 Task: Check the percentage active listings of jacuzzi in the last 1 year.
Action: Mouse moved to (969, 228)
Screenshot: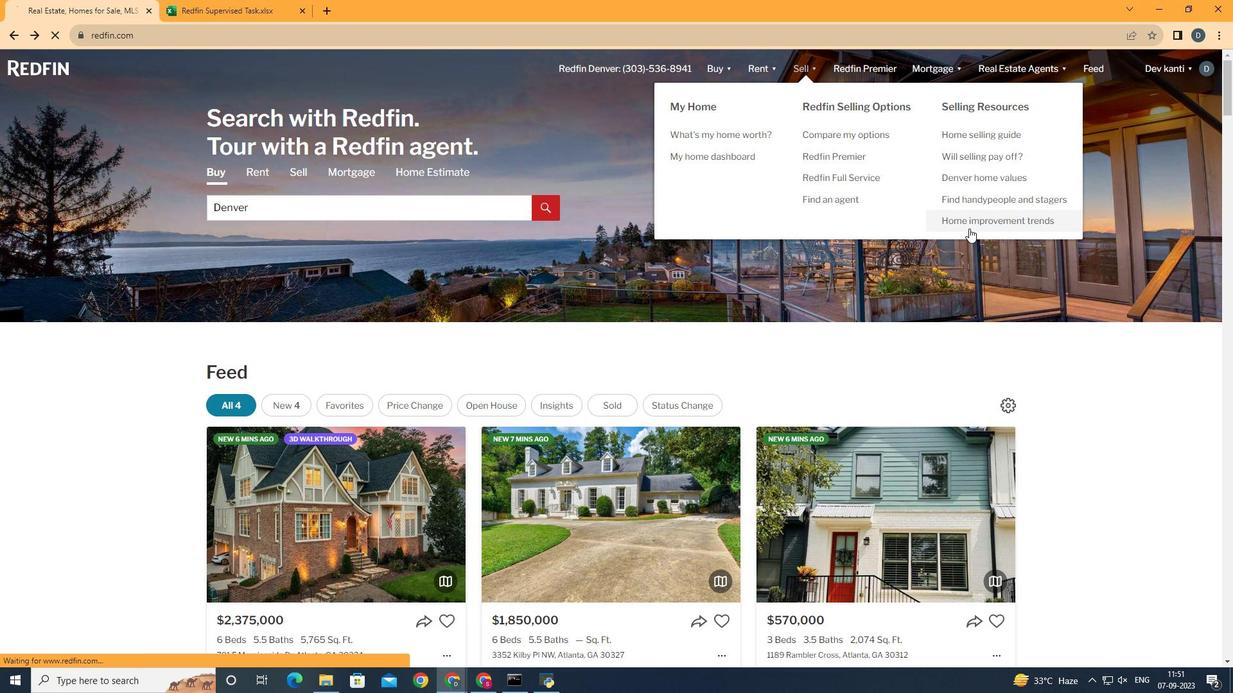 
Action: Mouse pressed left at (969, 228)
Screenshot: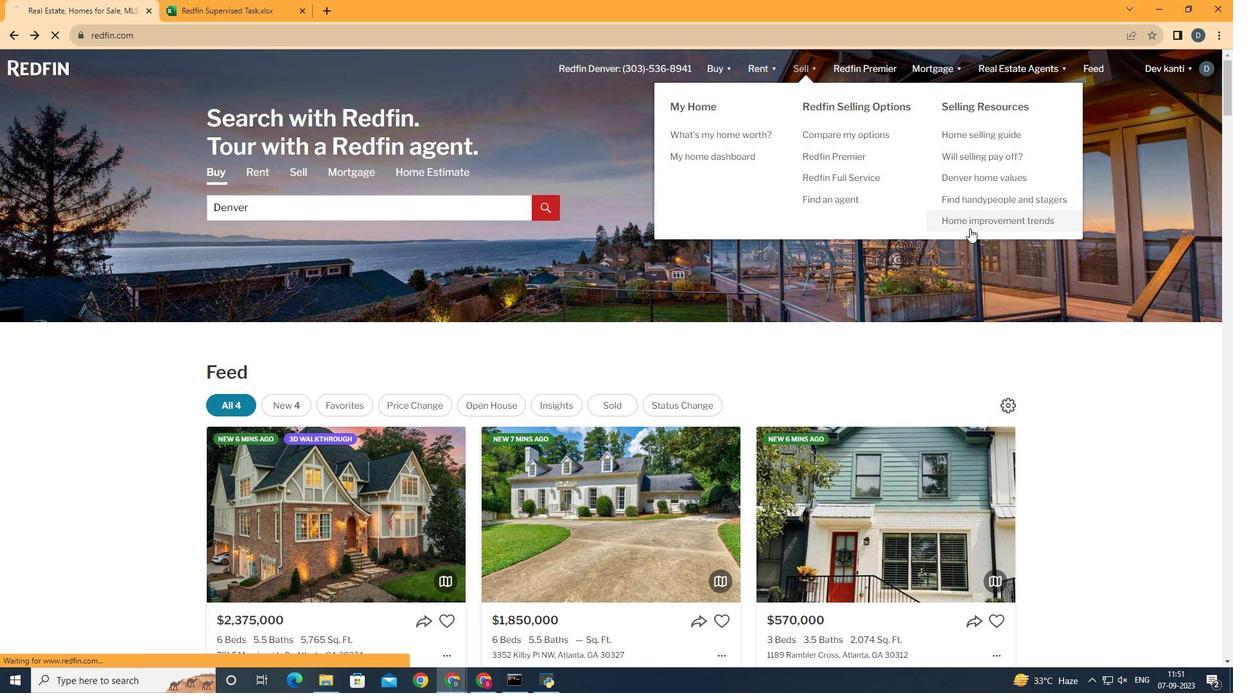 
Action: Mouse moved to (325, 252)
Screenshot: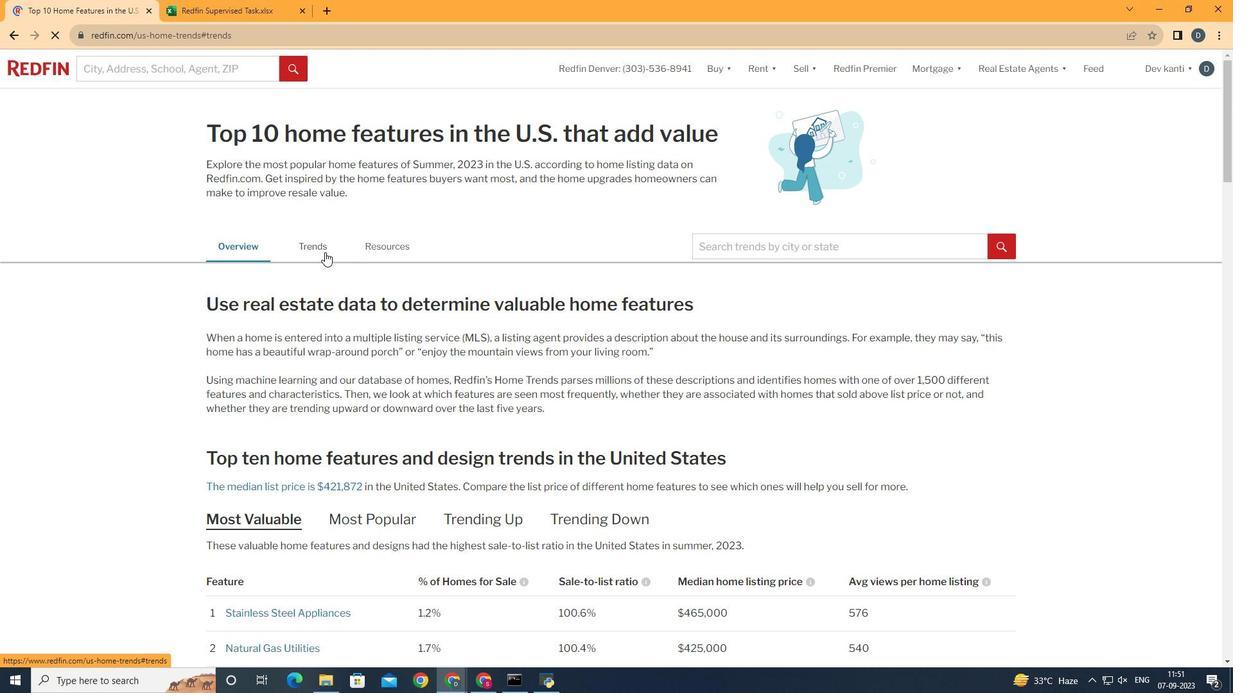 
Action: Mouse pressed left at (325, 252)
Screenshot: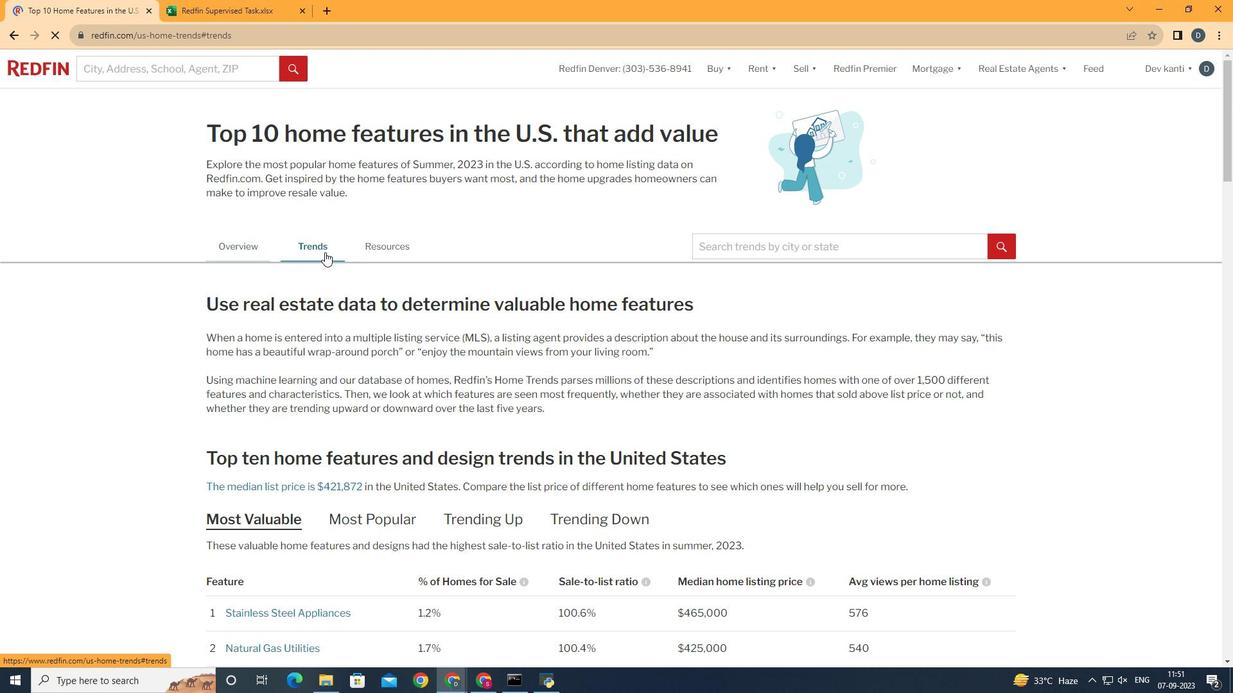 
Action: Mouse moved to (377, 350)
Screenshot: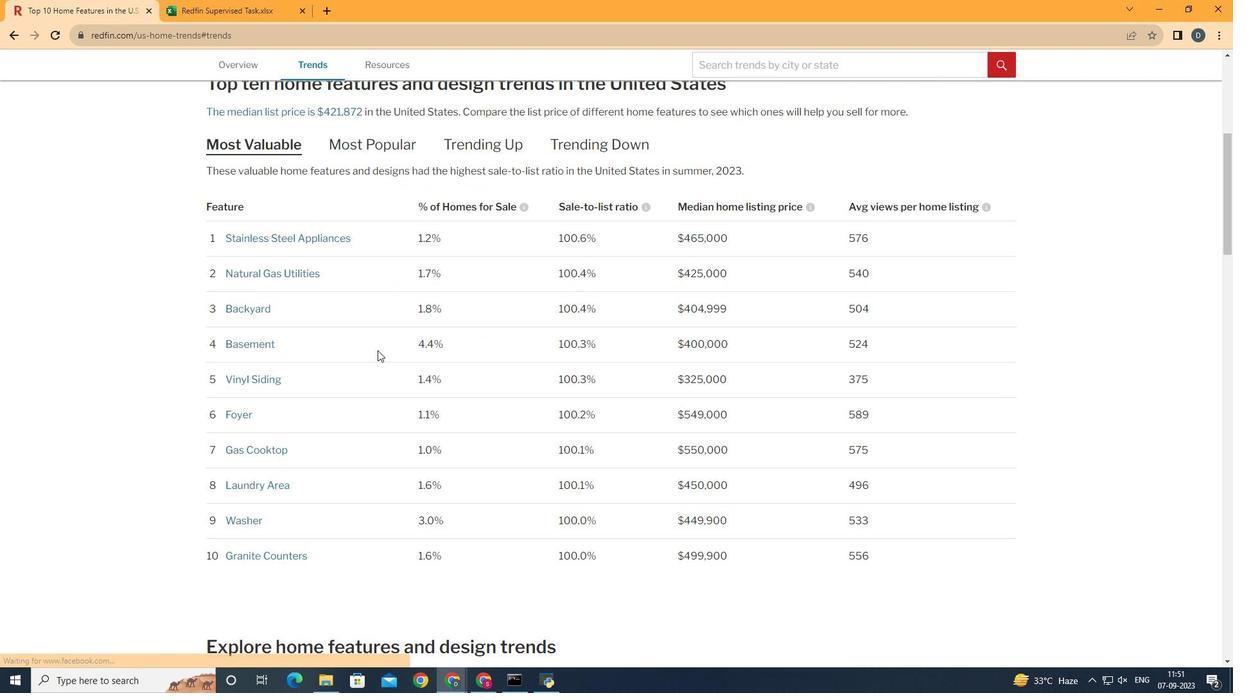 
Action: Mouse scrolled (377, 350) with delta (0, 0)
Screenshot: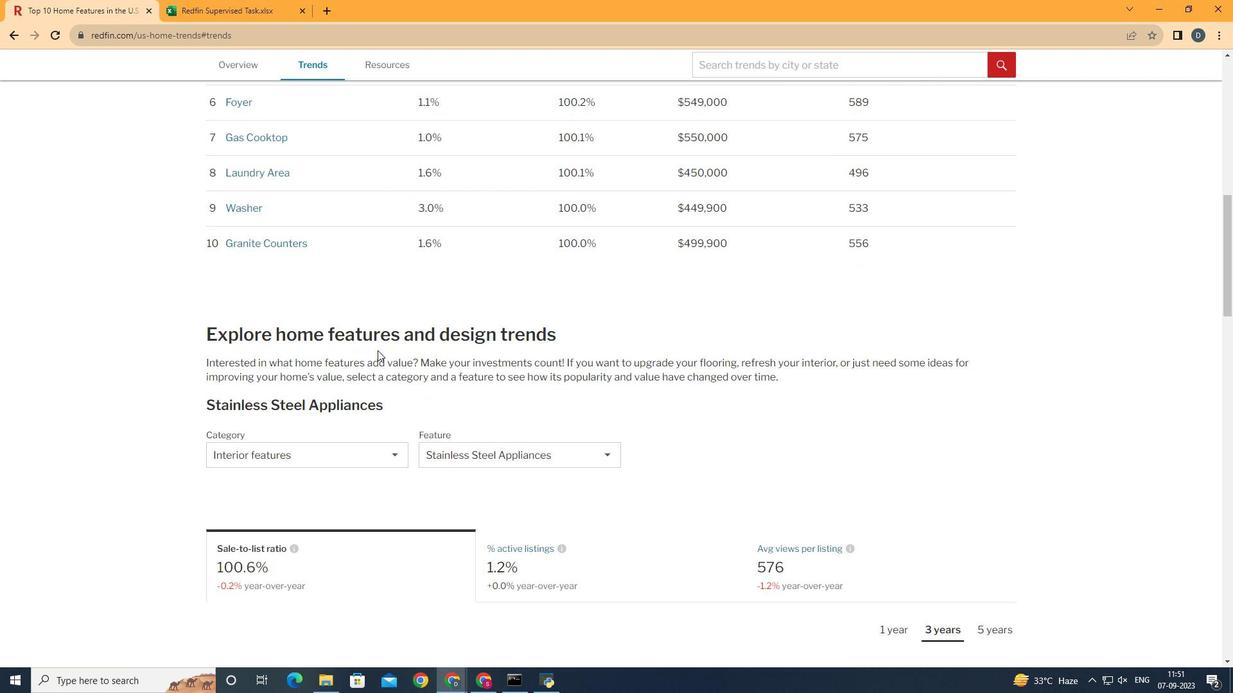 
Action: Mouse scrolled (377, 350) with delta (0, 0)
Screenshot: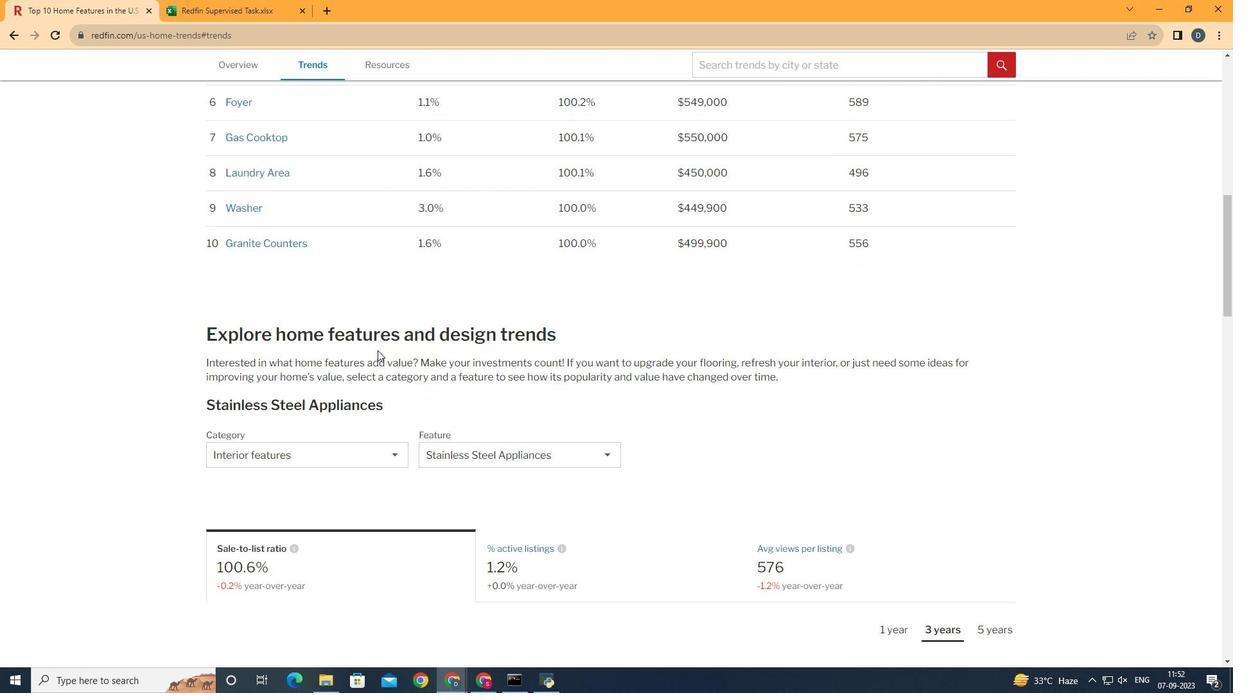 
Action: Mouse scrolled (377, 350) with delta (0, 0)
Screenshot: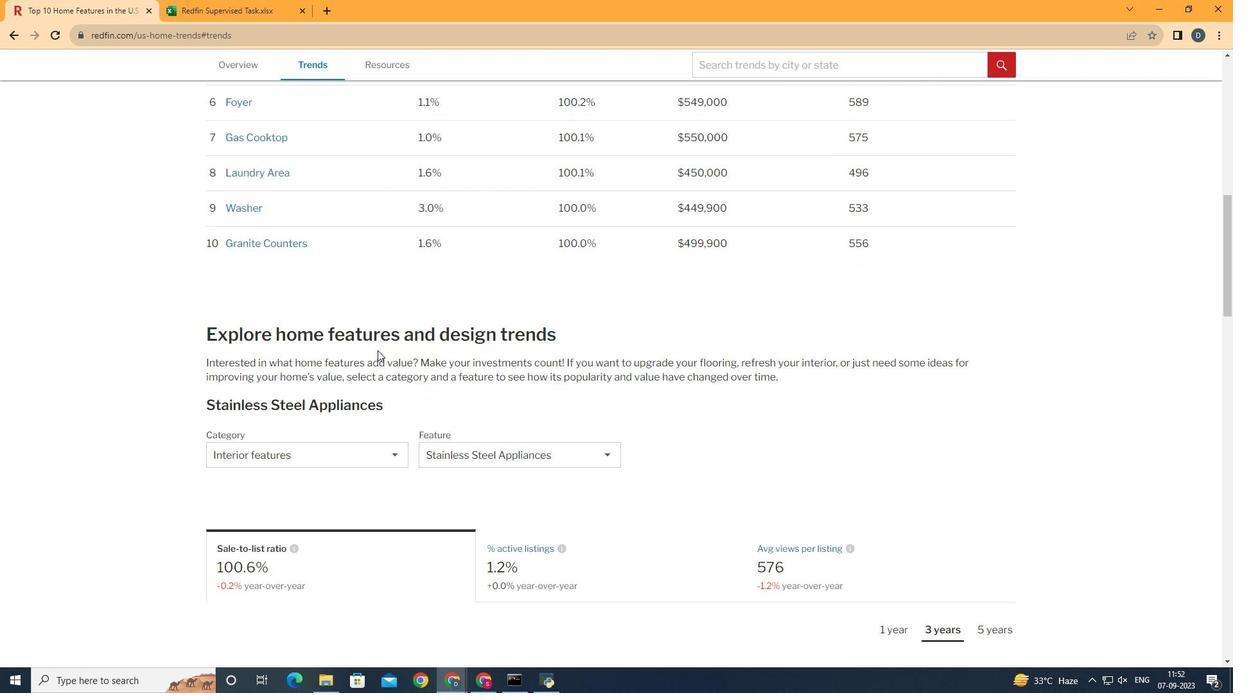 
Action: Mouse scrolled (377, 350) with delta (0, 0)
Screenshot: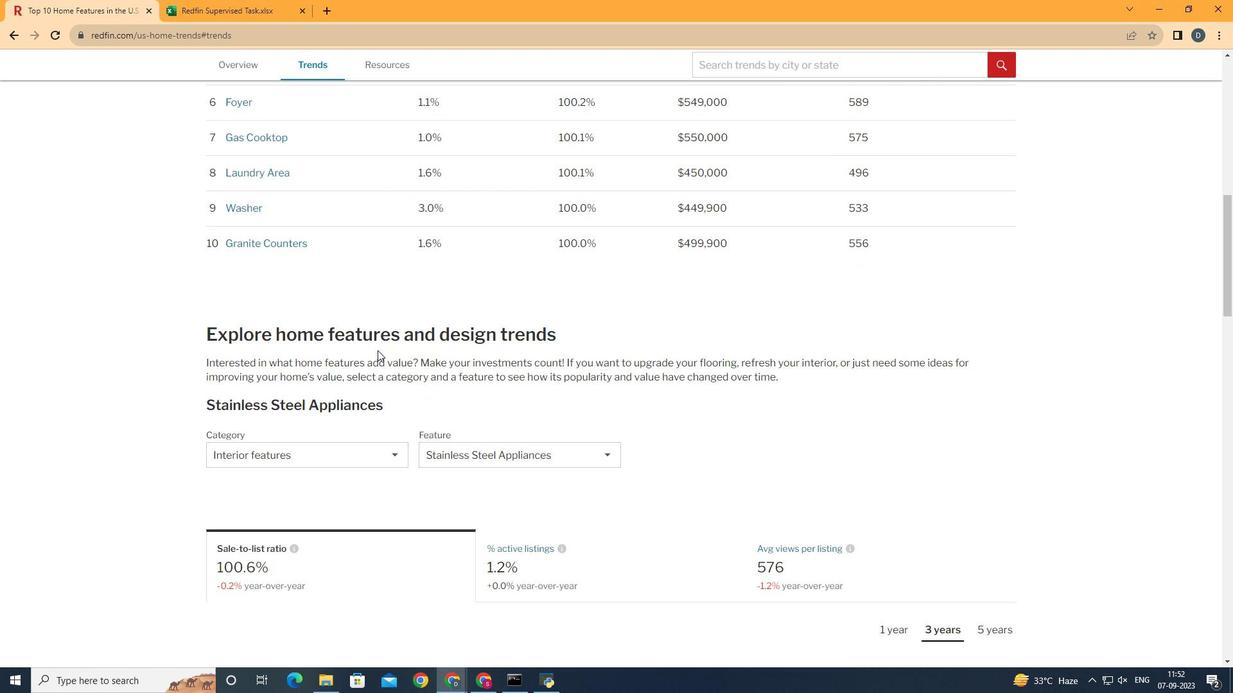 
Action: Mouse scrolled (377, 350) with delta (0, 0)
Screenshot: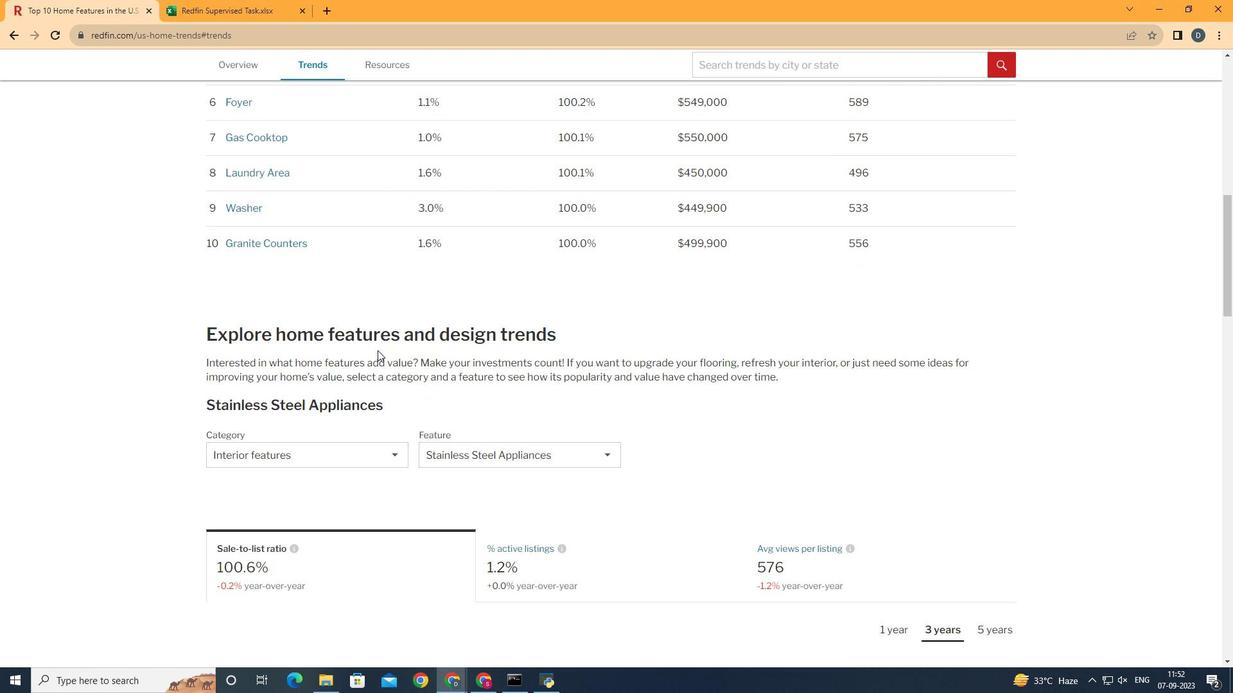 
Action: Mouse scrolled (377, 350) with delta (0, 0)
Screenshot: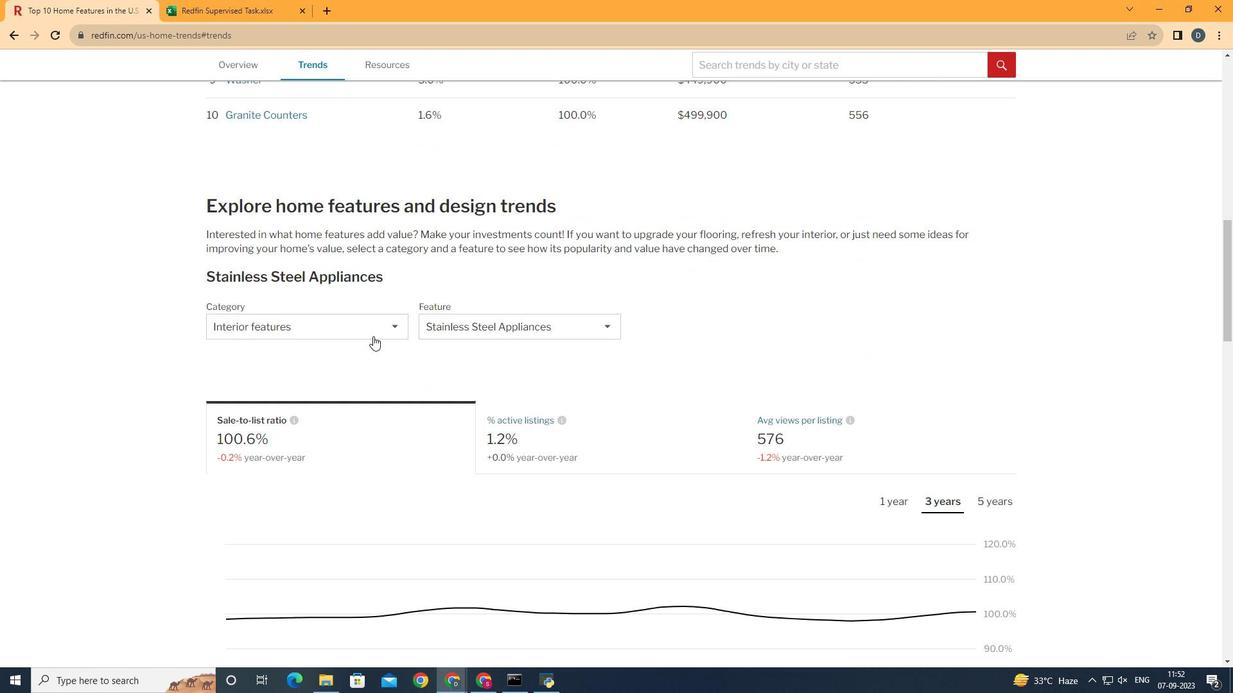 
Action: Mouse scrolled (377, 350) with delta (0, 0)
Screenshot: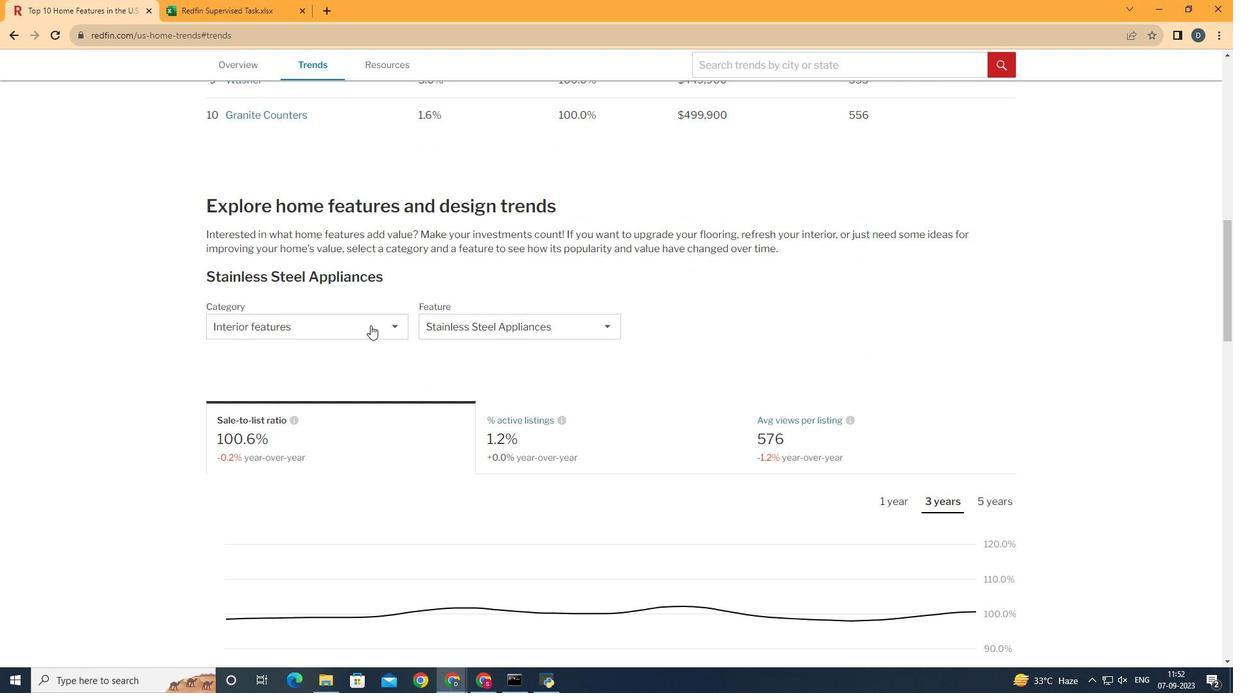
Action: Mouse scrolled (377, 350) with delta (0, 0)
Screenshot: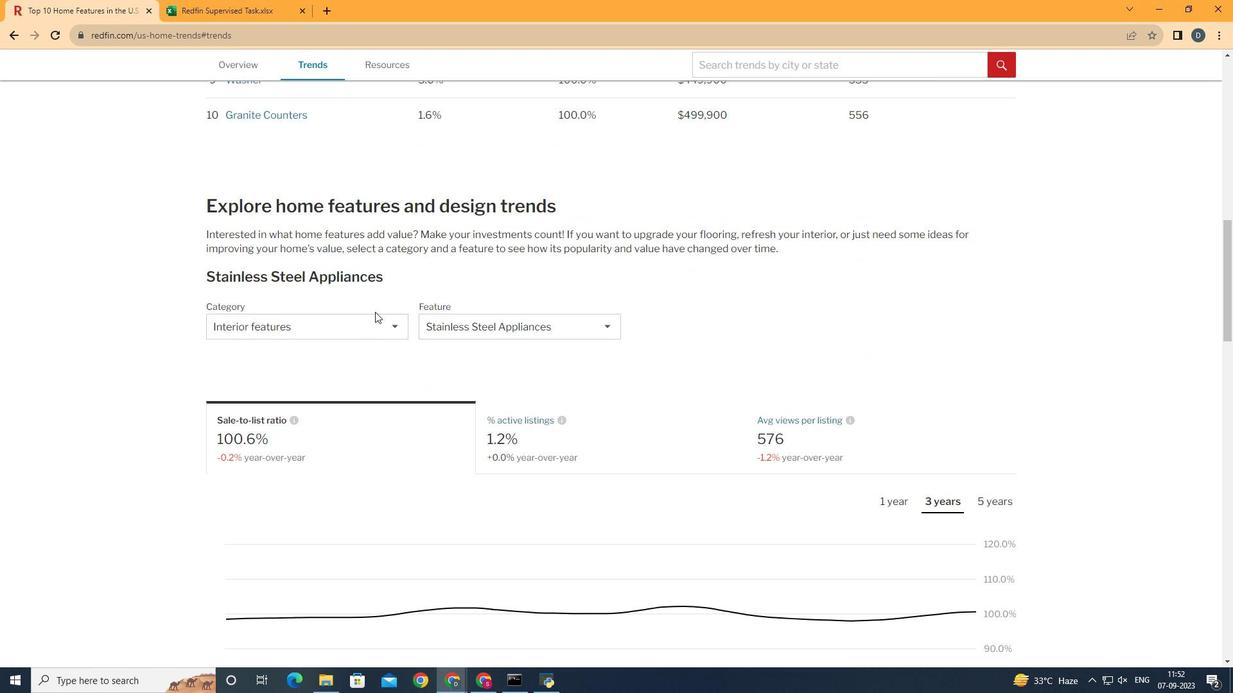 
Action: Mouse scrolled (377, 351) with delta (0, 0)
Screenshot: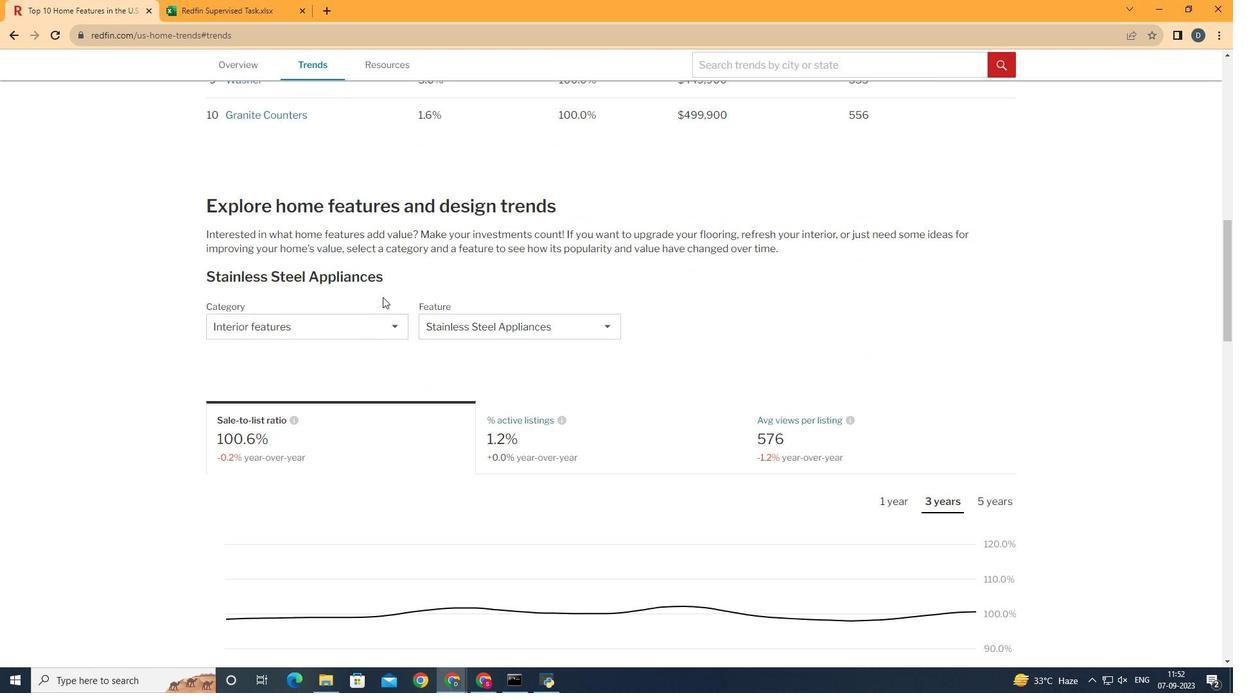 
Action: Mouse moved to (370, 322)
Screenshot: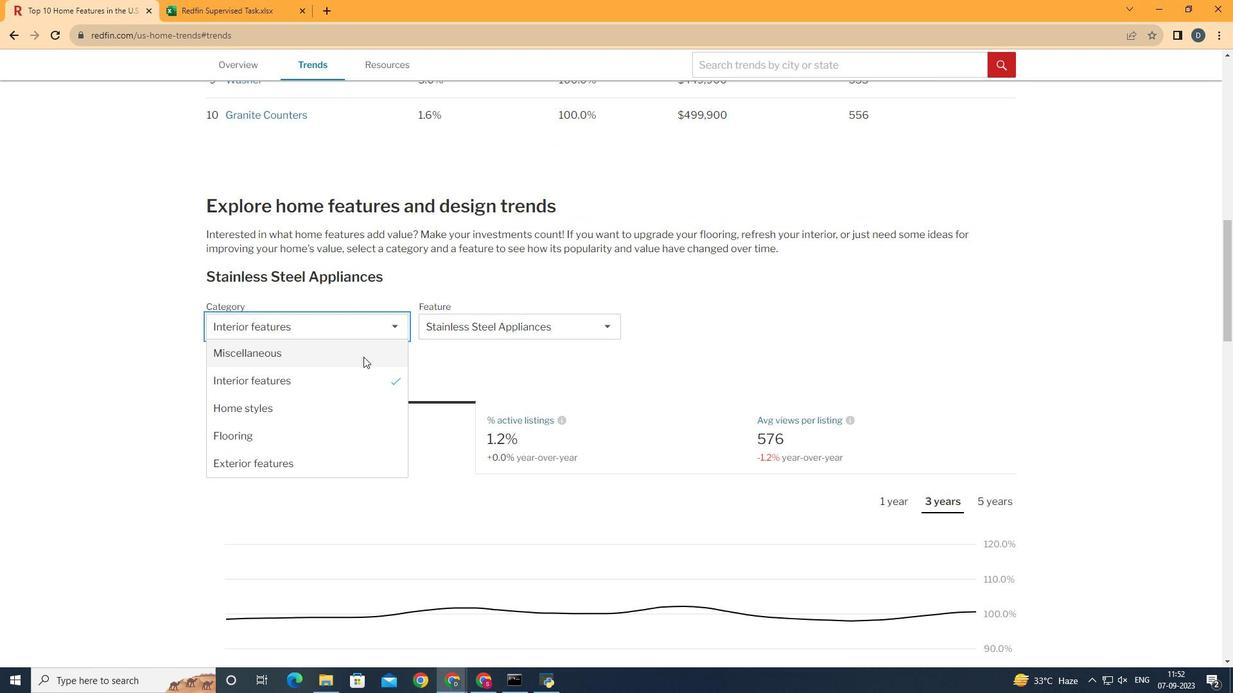 
Action: Mouse pressed left at (370, 322)
Screenshot: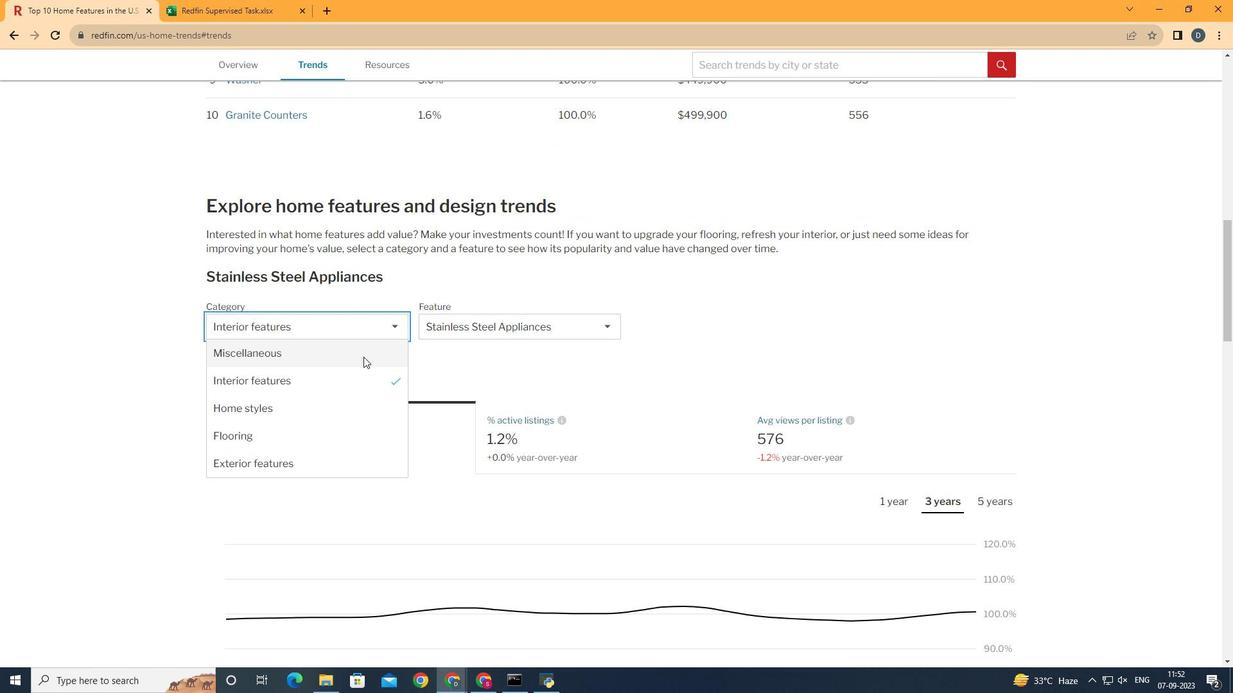 
Action: Mouse moved to (363, 357)
Screenshot: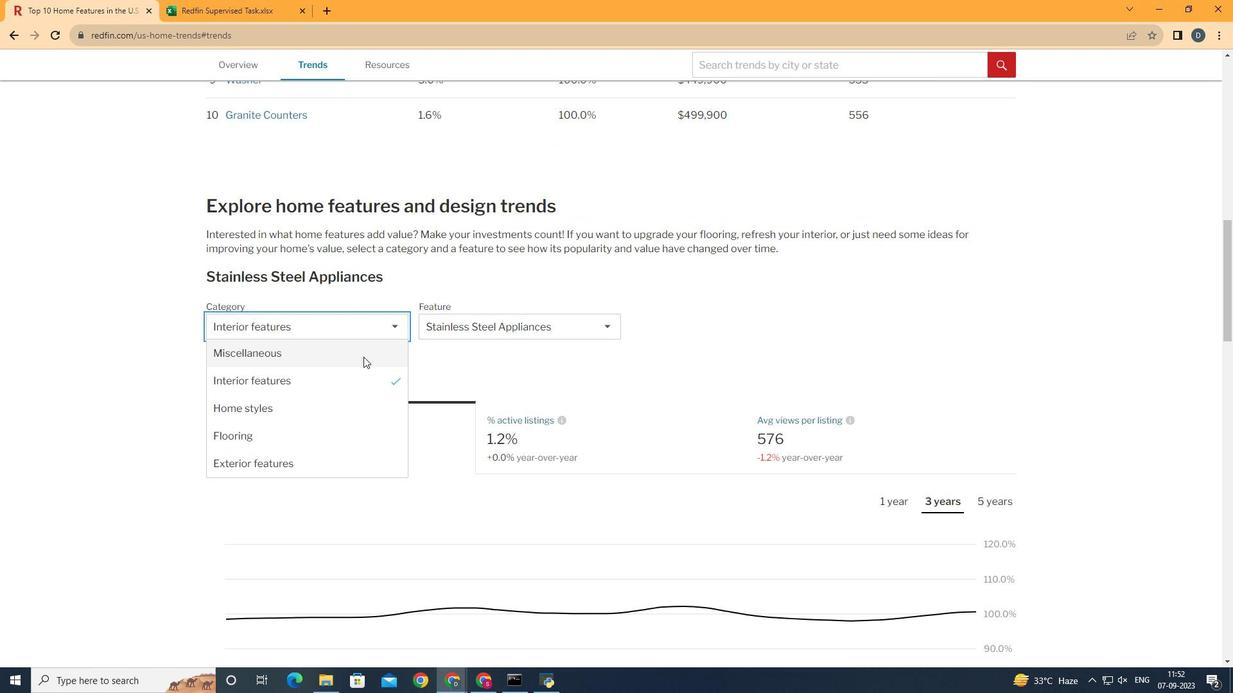 
Action: Mouse pressed left at (363, 357)
Screenshot: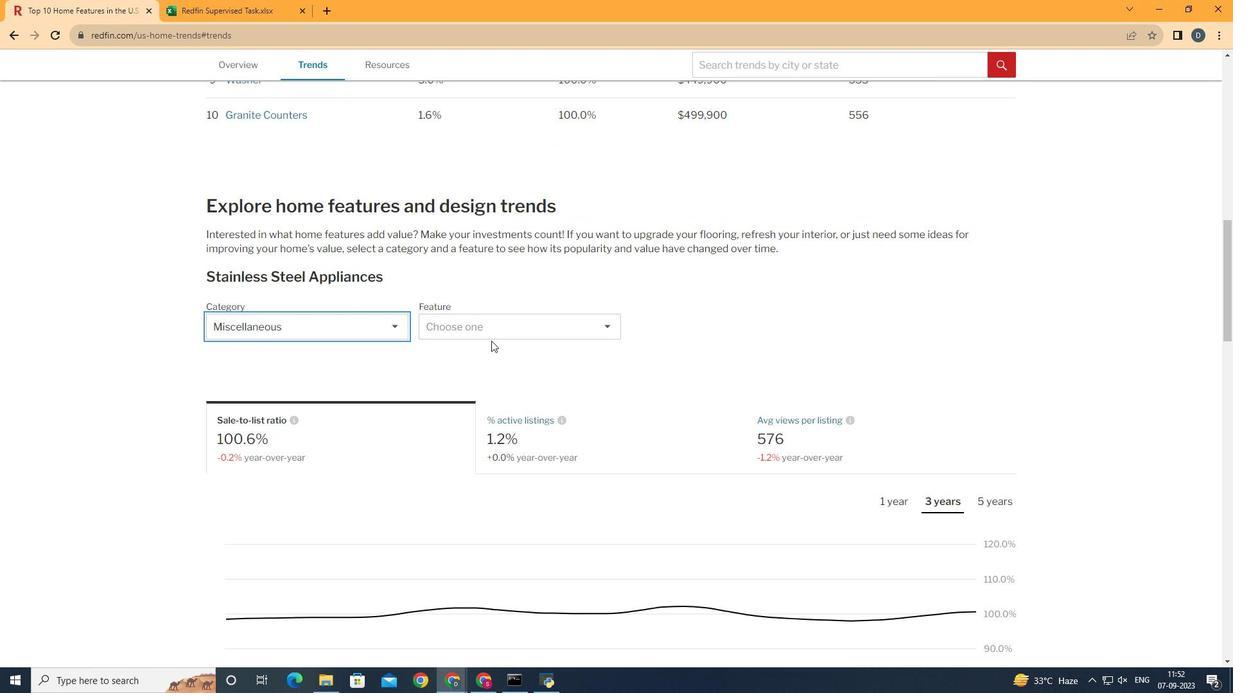 
Action: Mouse moved to (491, 341)
Screenshot: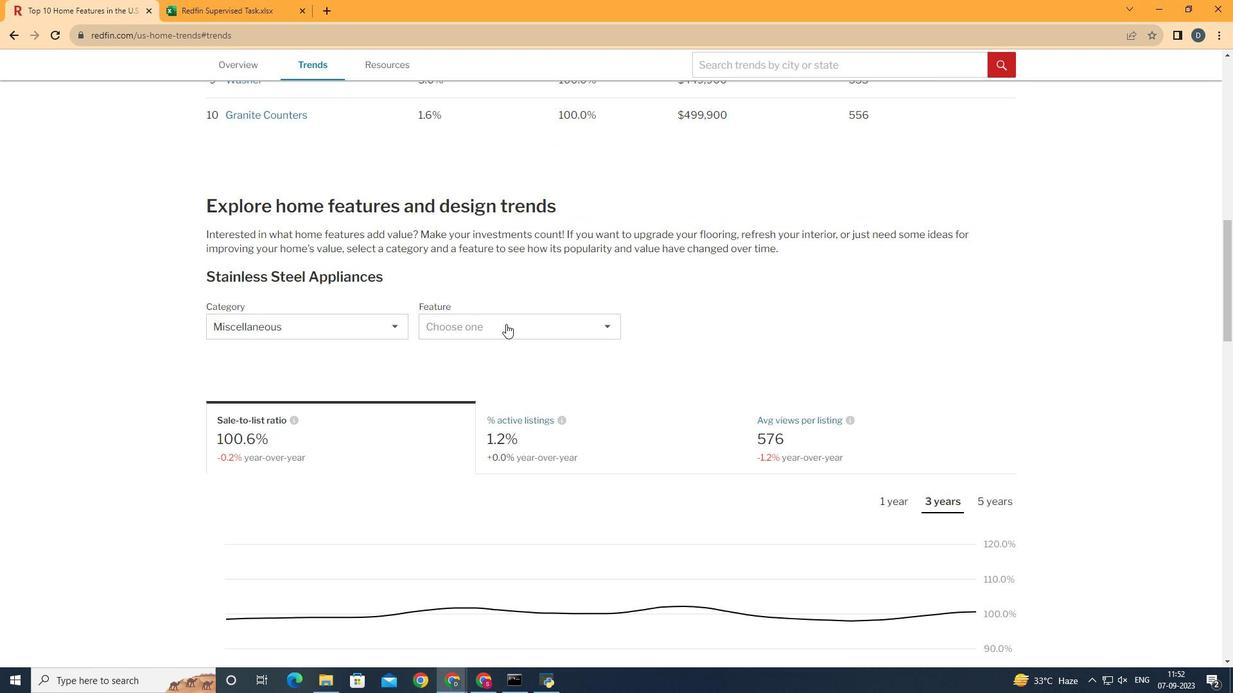 
Action: Mouse pressed left at (491, 341)
Screenshot: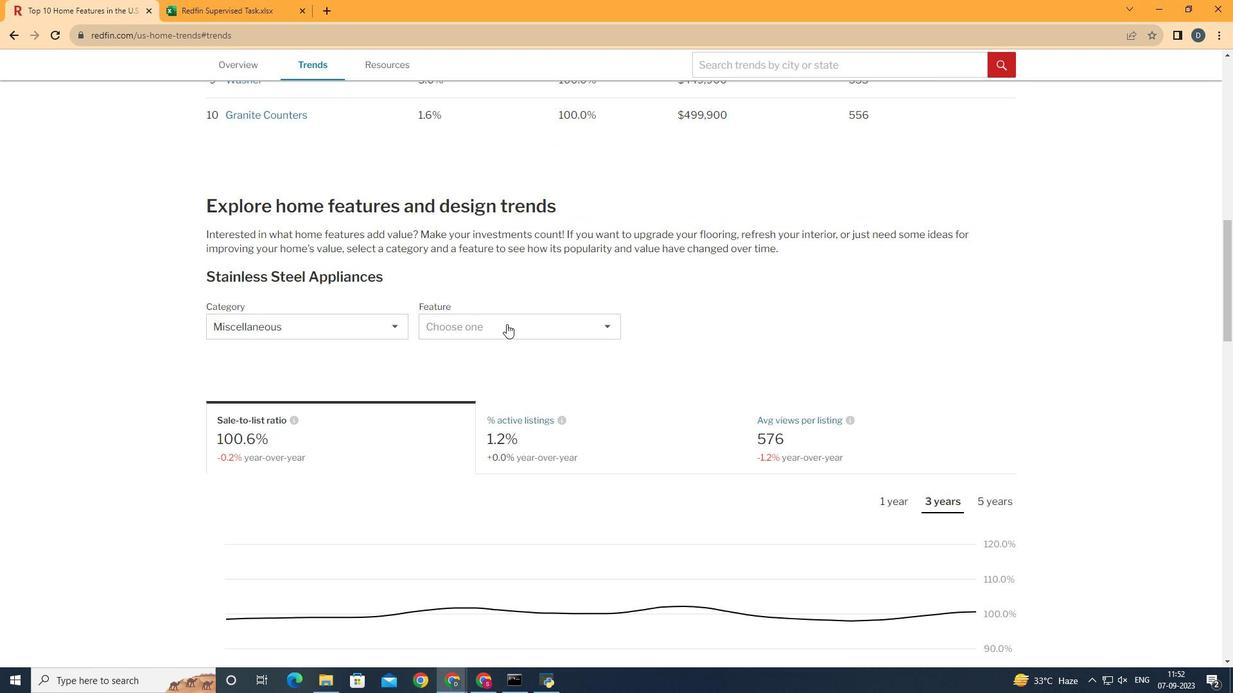 
Action: Mouse moved to (506, 324)
Screenshot: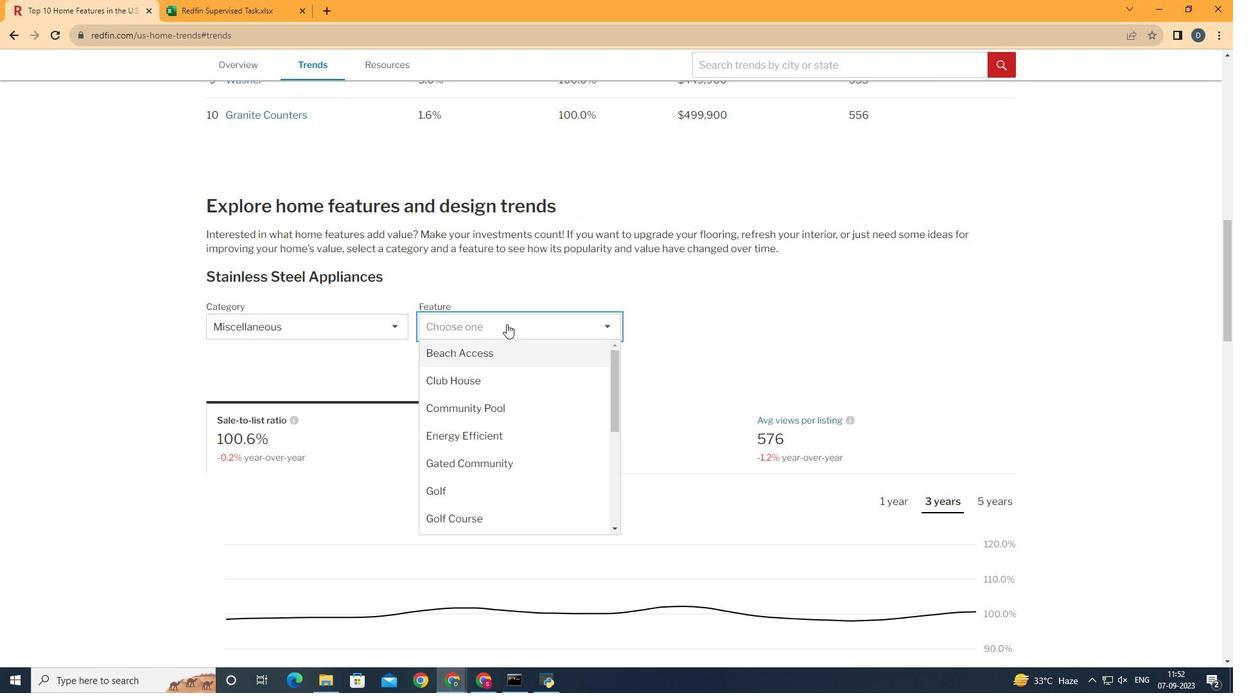 
Action: Mouse pressed left at (506, 324)
Screenshot: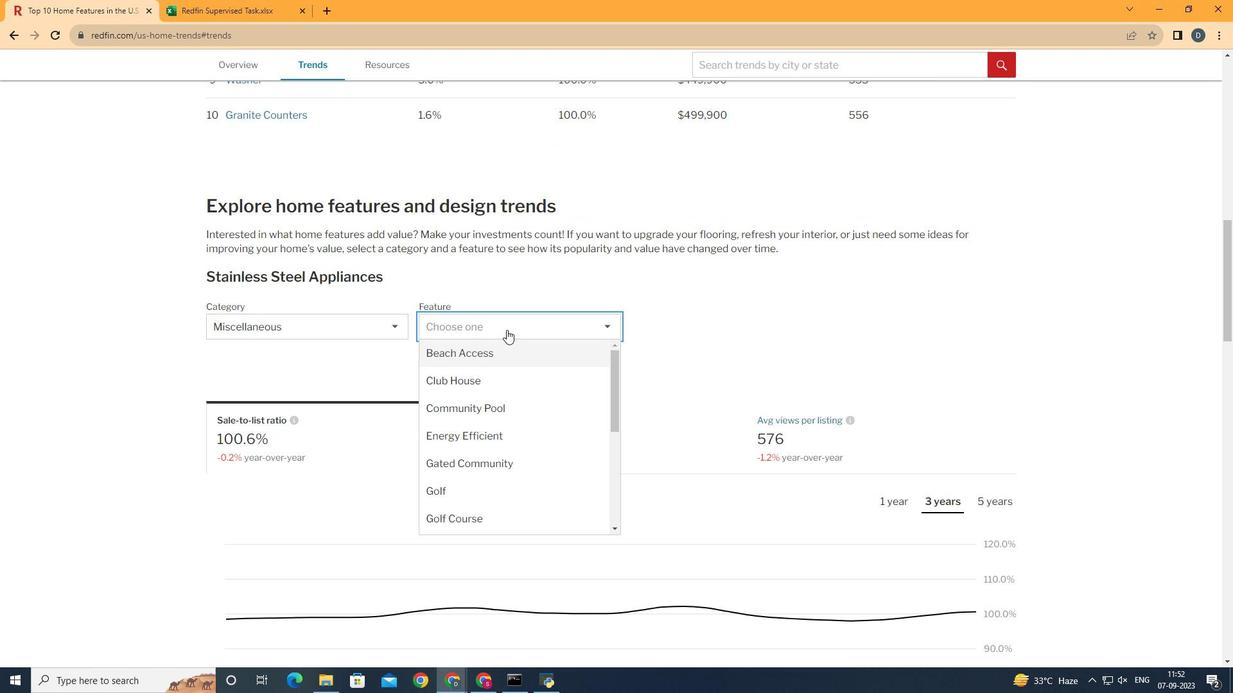 
Action: Mouse moved to (524, 418)
Screenshot: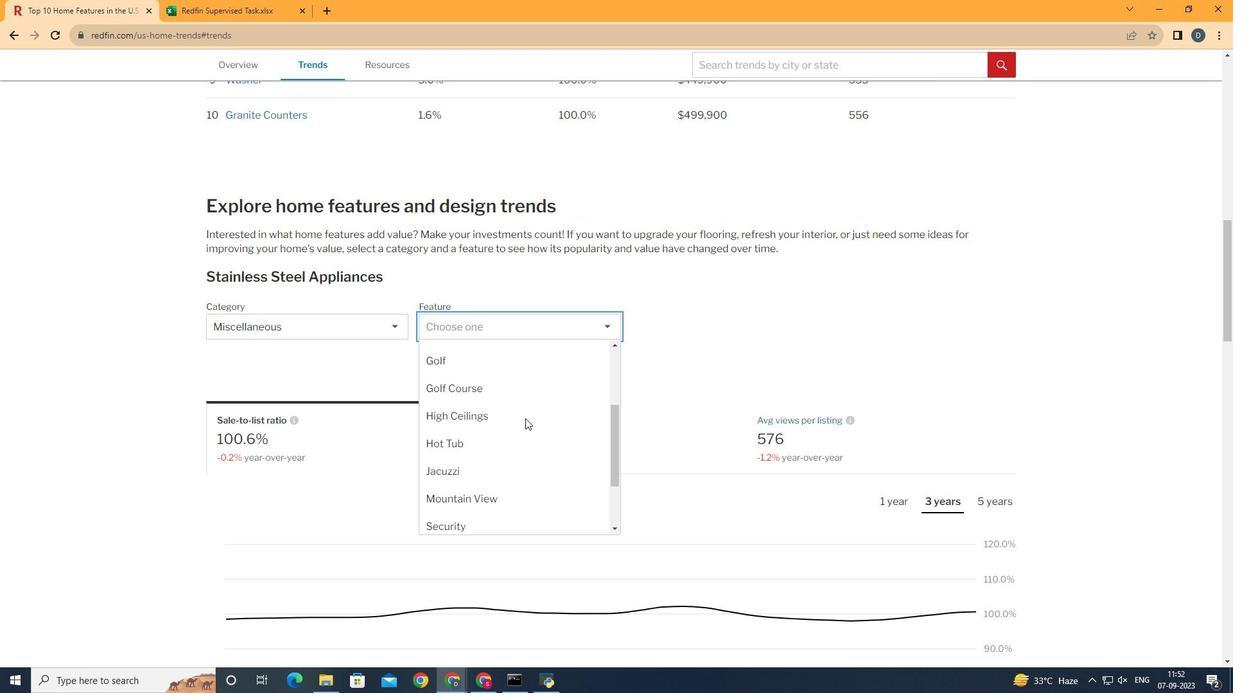 
Action: Mouse scrolled (524, 417) with delta (0, 0)
Screenshot: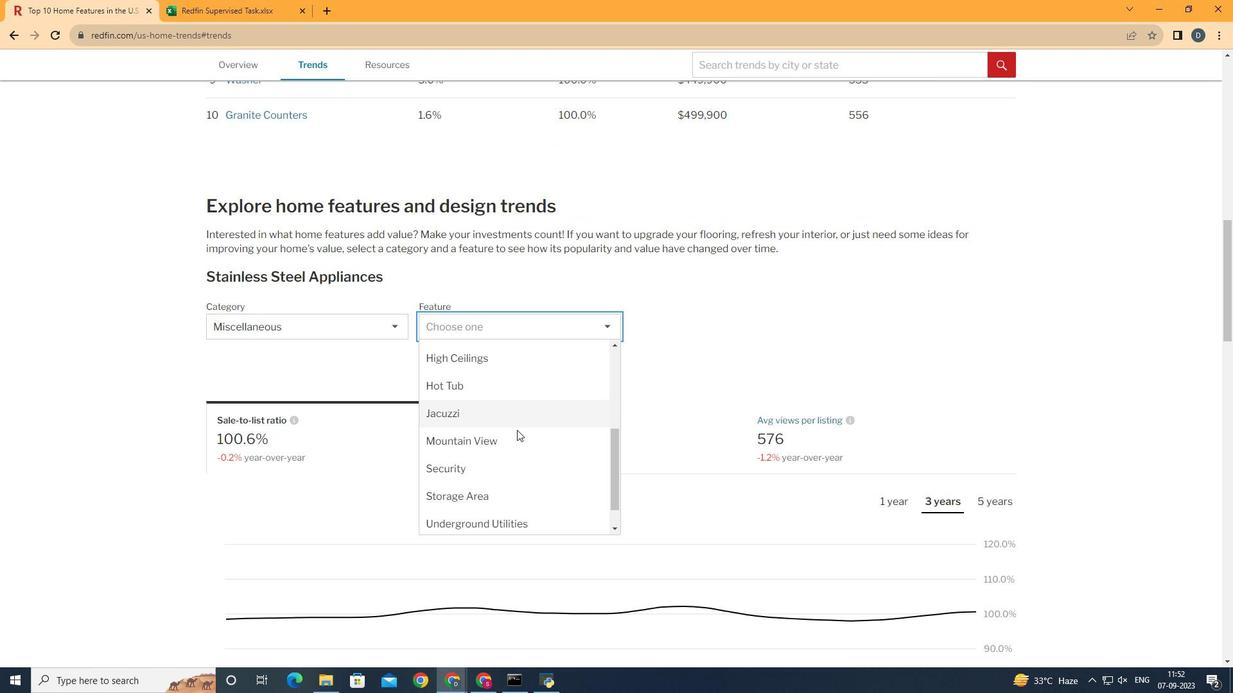 
Action: Mouse scrolled (524, 417) with delta (0, 0)
Screenshot: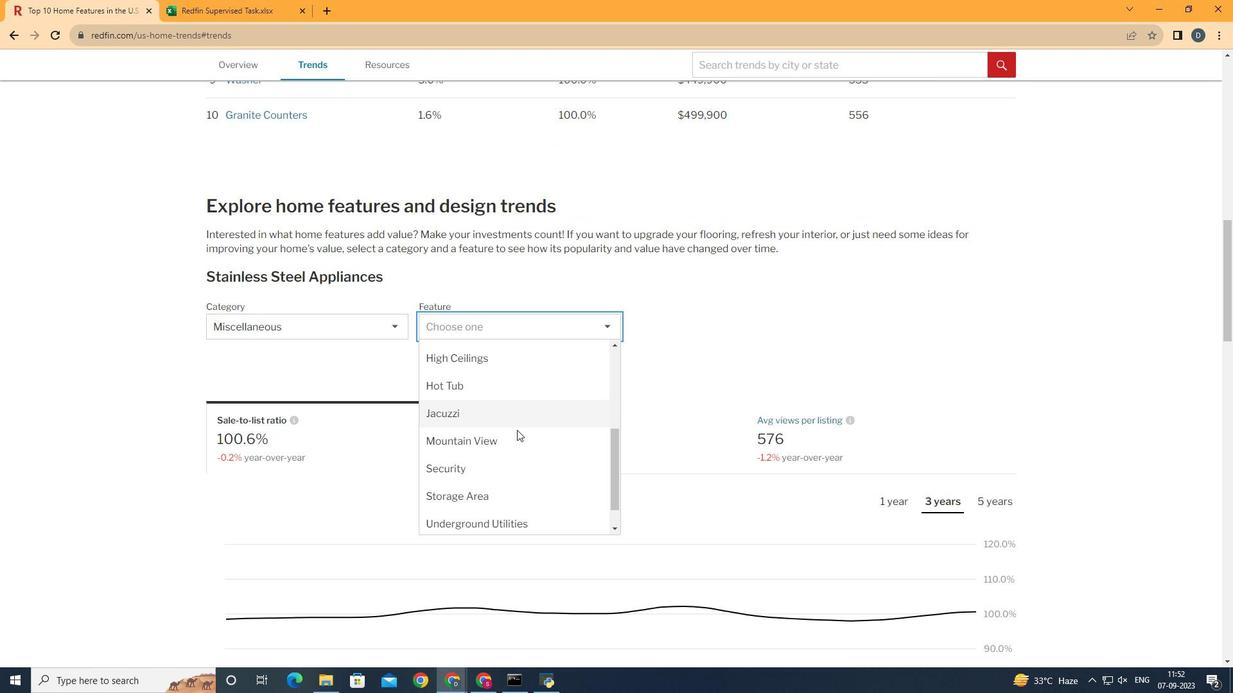 
Action: Mouse moved to (525, 418)
Screenshot: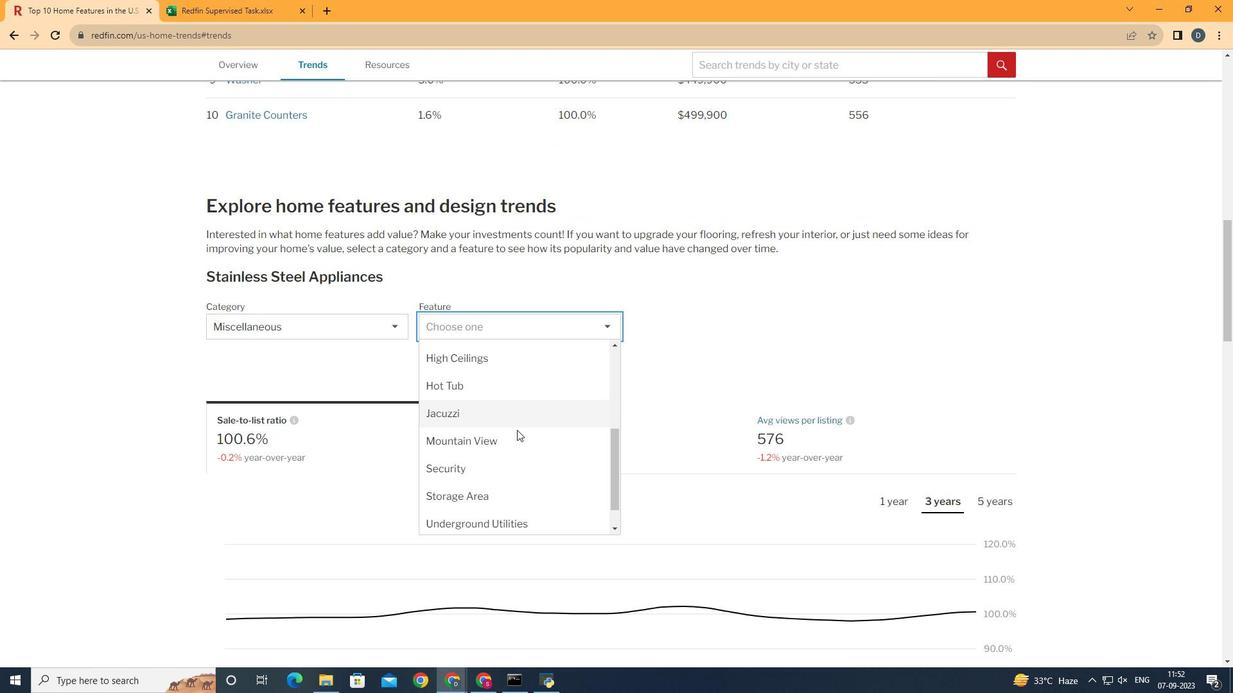 
Action: Mouse scrolled (525, 418) with delta (0, 0)
Screenshot: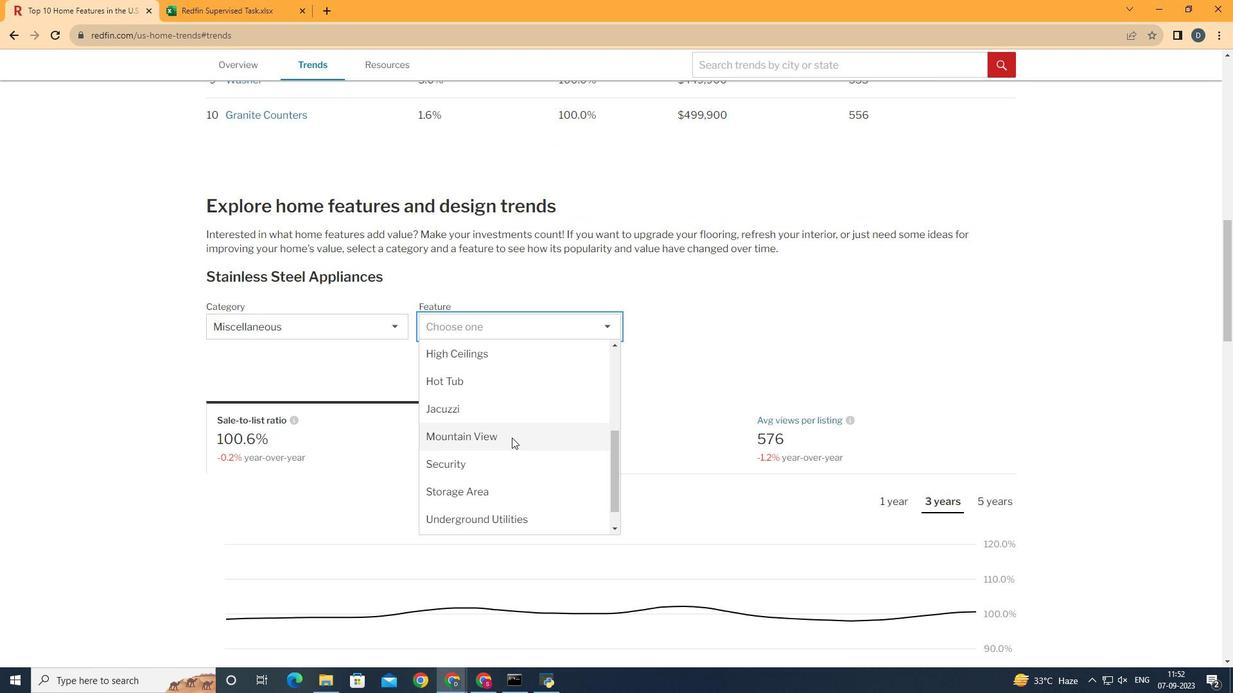
Action: Mouse moved to (533, 409)
Screenshot: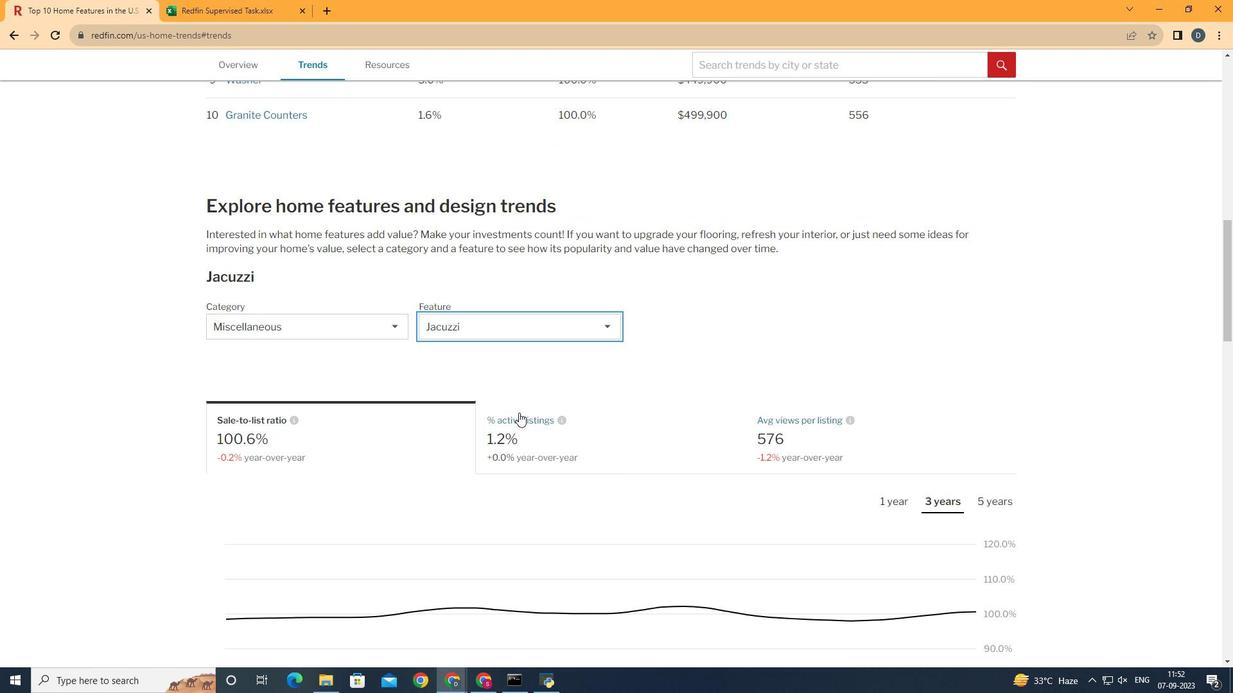 
Action: Mouse pressed left at (533, 409)
Screenshot: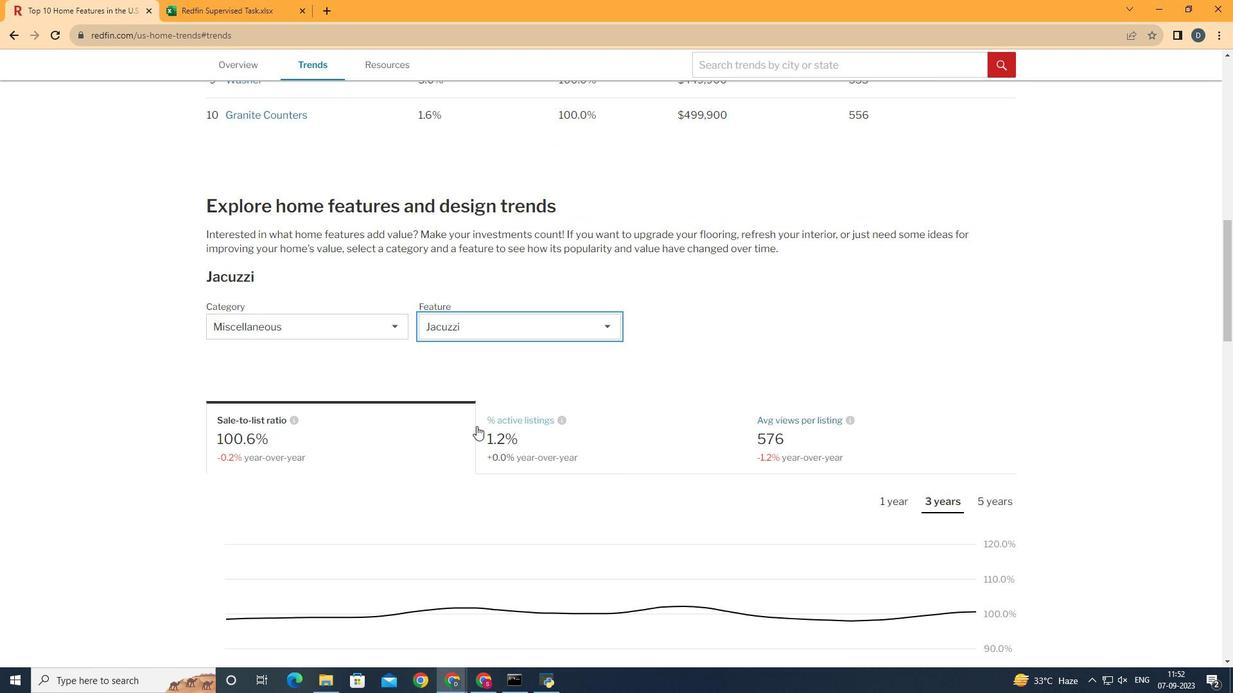 
Action: Mouse moved to (428, 440)
Screenshot: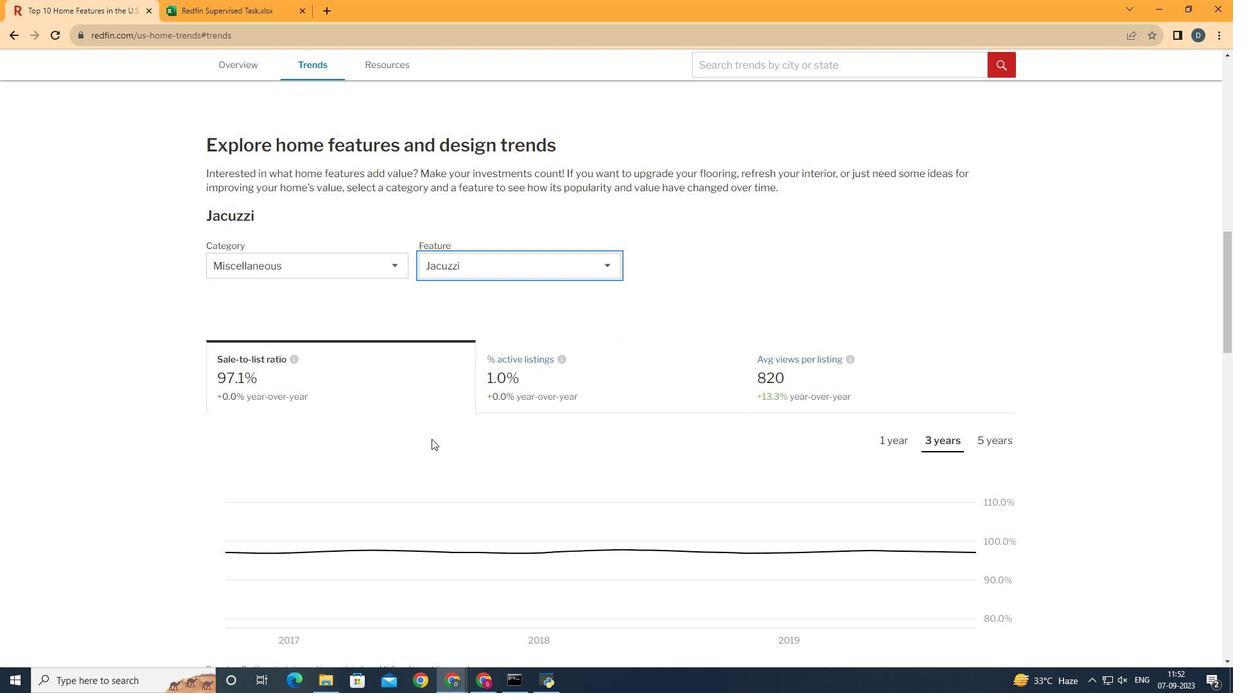 
Action: Mouse scrolled (428, 440) with delta (0, 0)
Screenshot: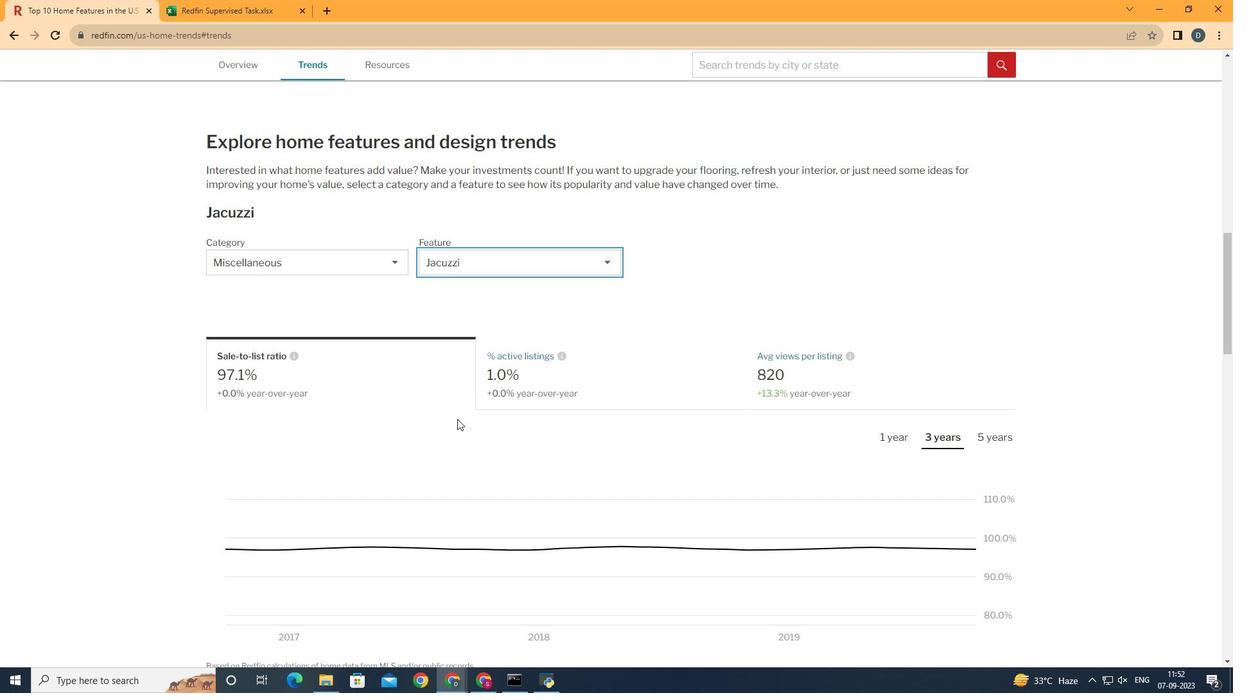 
Action: Mouse moved to (619, 391)
Screenshot: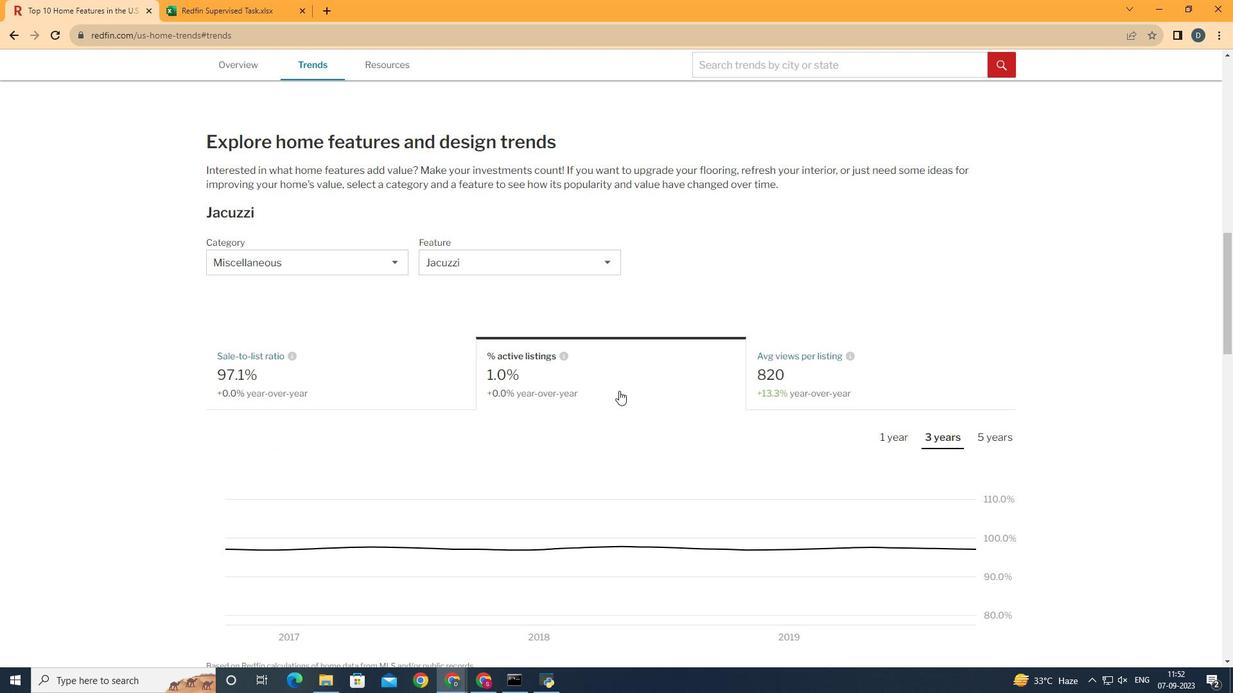 
Action: Mouse pressed left at (619, 391)
Screenshot: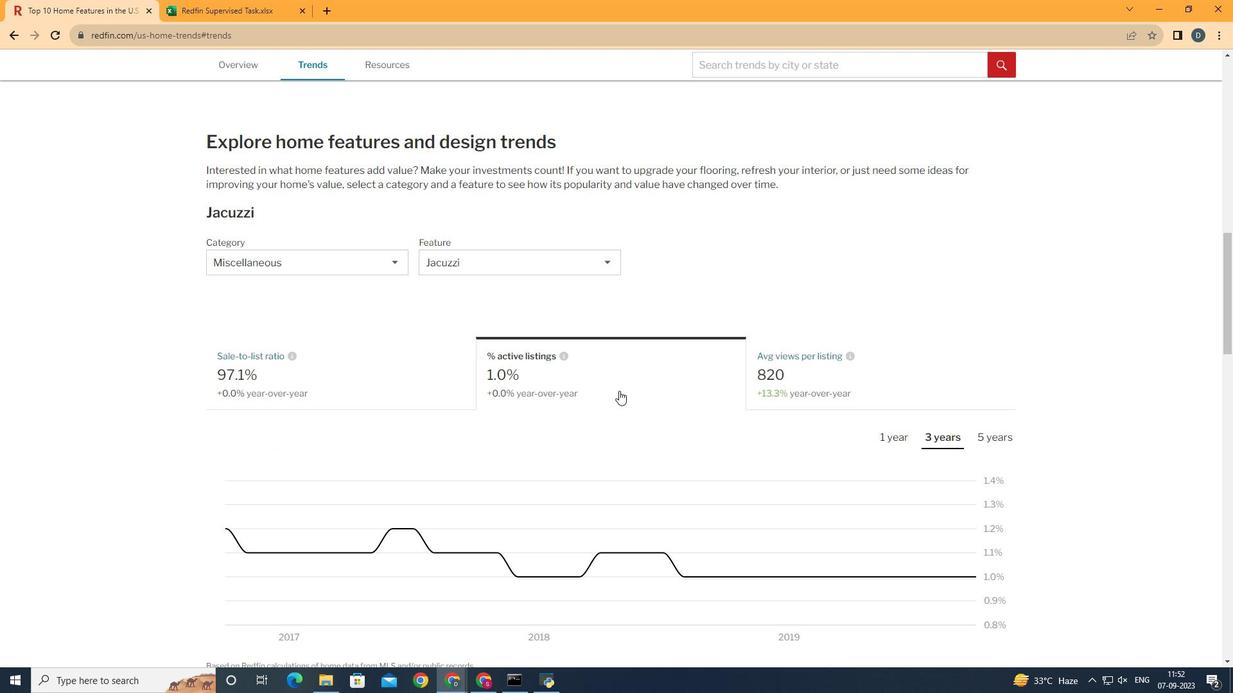 
Action: Mouse moved to (902, 445)
Screenshot: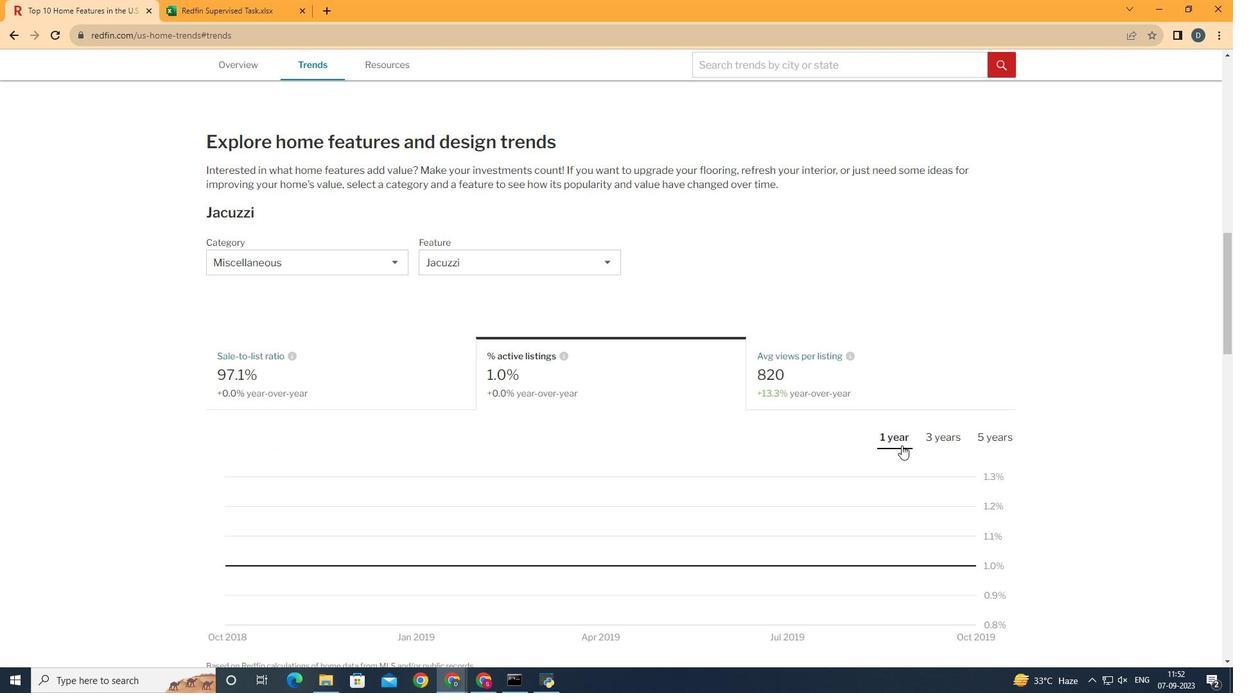 
Action: Mouse pressed left at (902, 445)
Screenshot: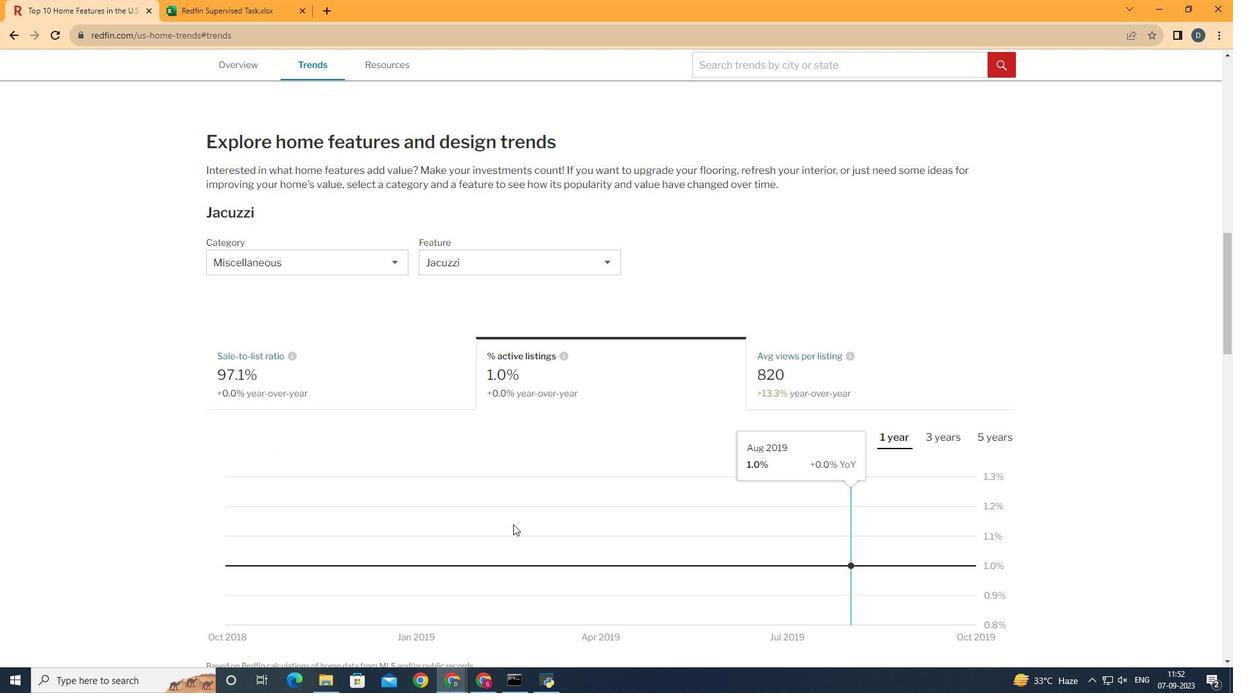 
Action: Mouse moved to (958, 565)
Screenshot: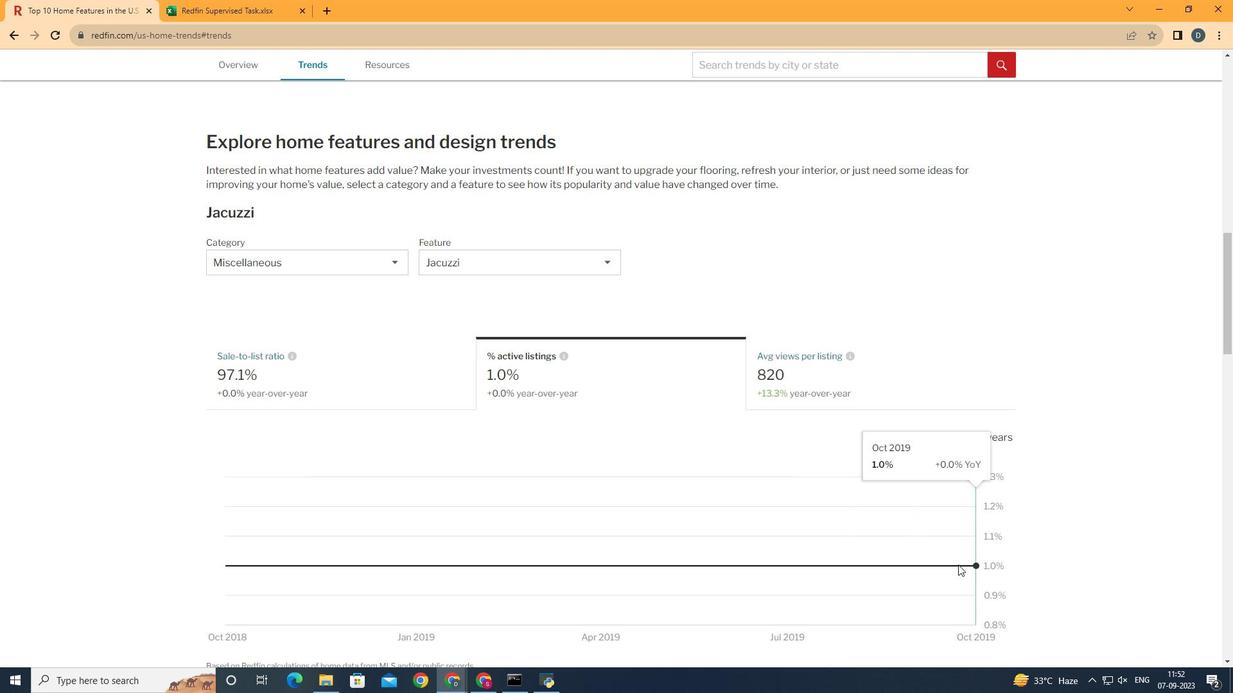 
